 Task: Add a dependency to the task Create a new online platform for language translation services , the existing task  Implement a new cloud-based project management system for a company in the project AgileRamp
Action: Mouse moved to (710, 466)
Screenshot: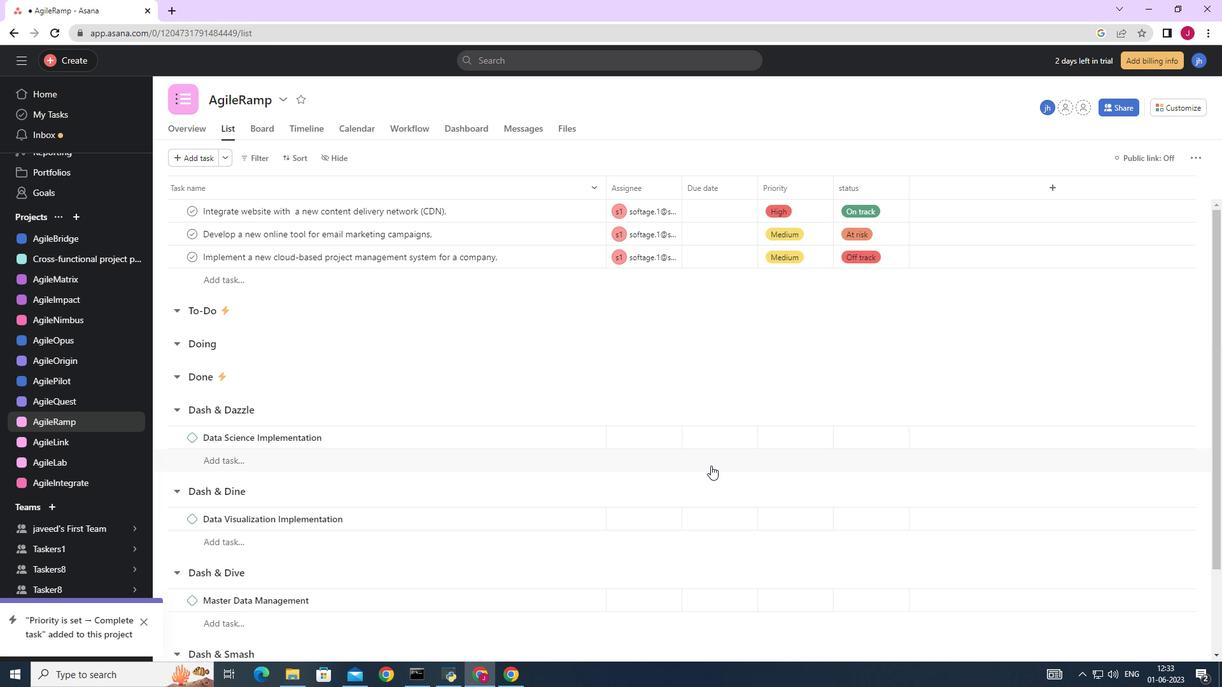 
Action: Mouse scrolled (710, 466) with delta (0, 0)
Screenshot: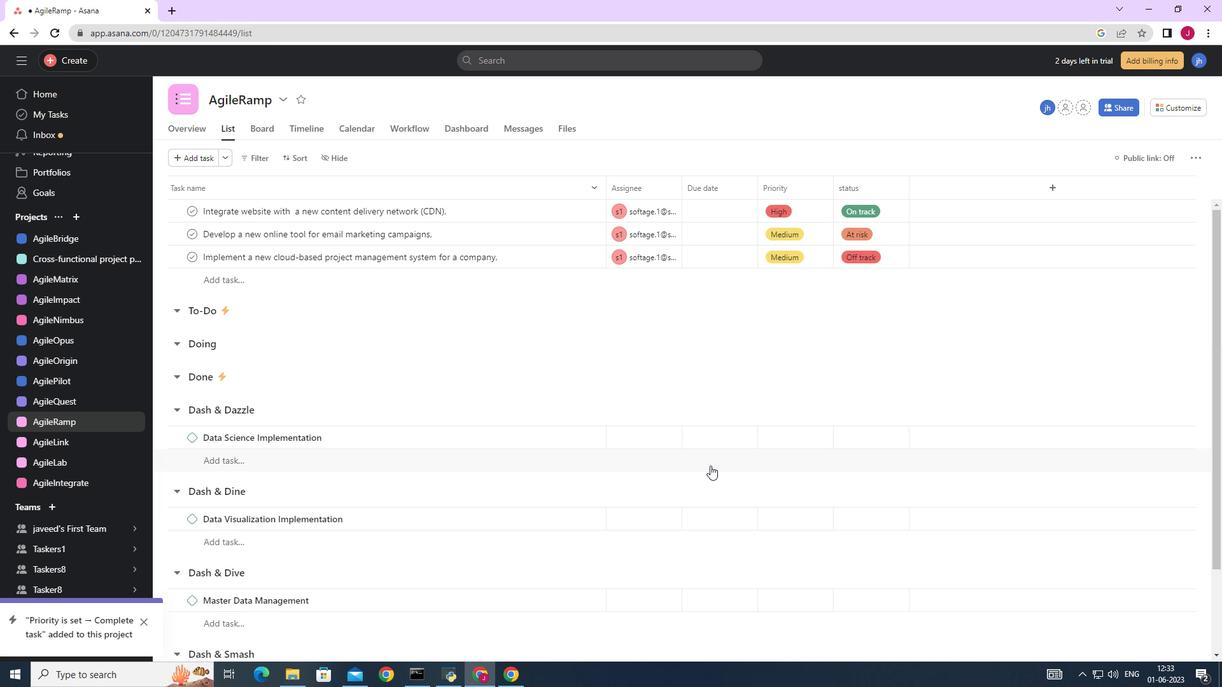 
Action: Mouse moved to (710, 466)
Screenshot: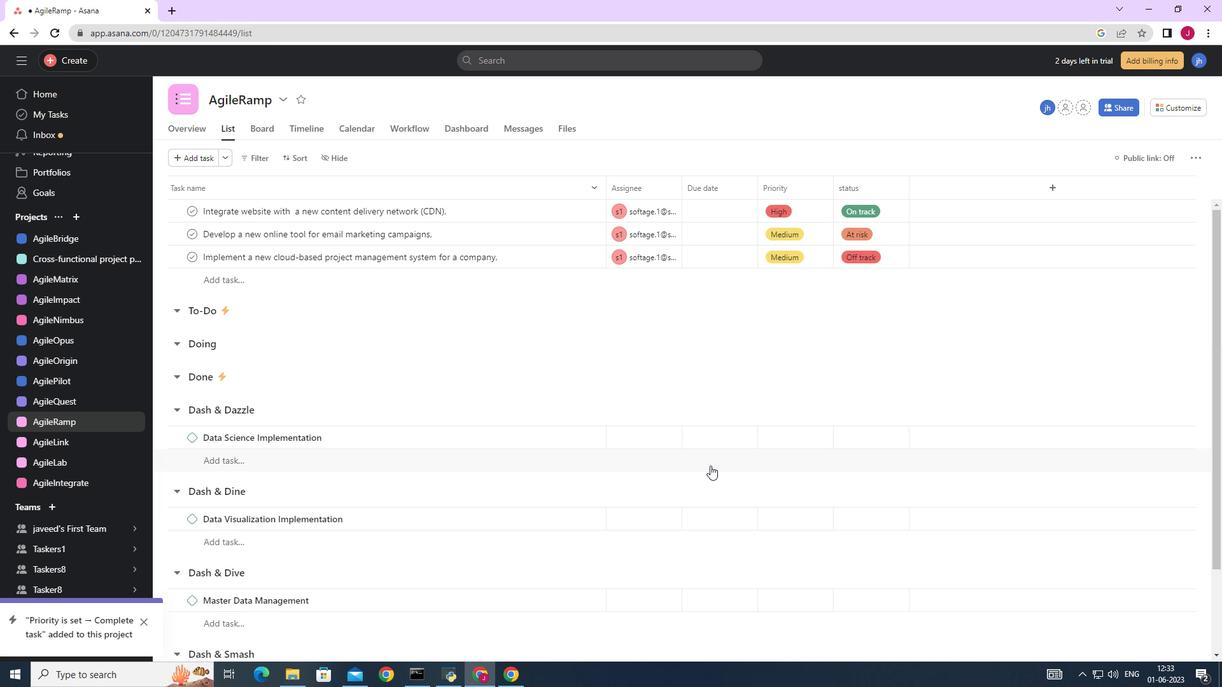 
Action: Mouse scrolled (710, 466) with delta (0, 0)
Screenshot: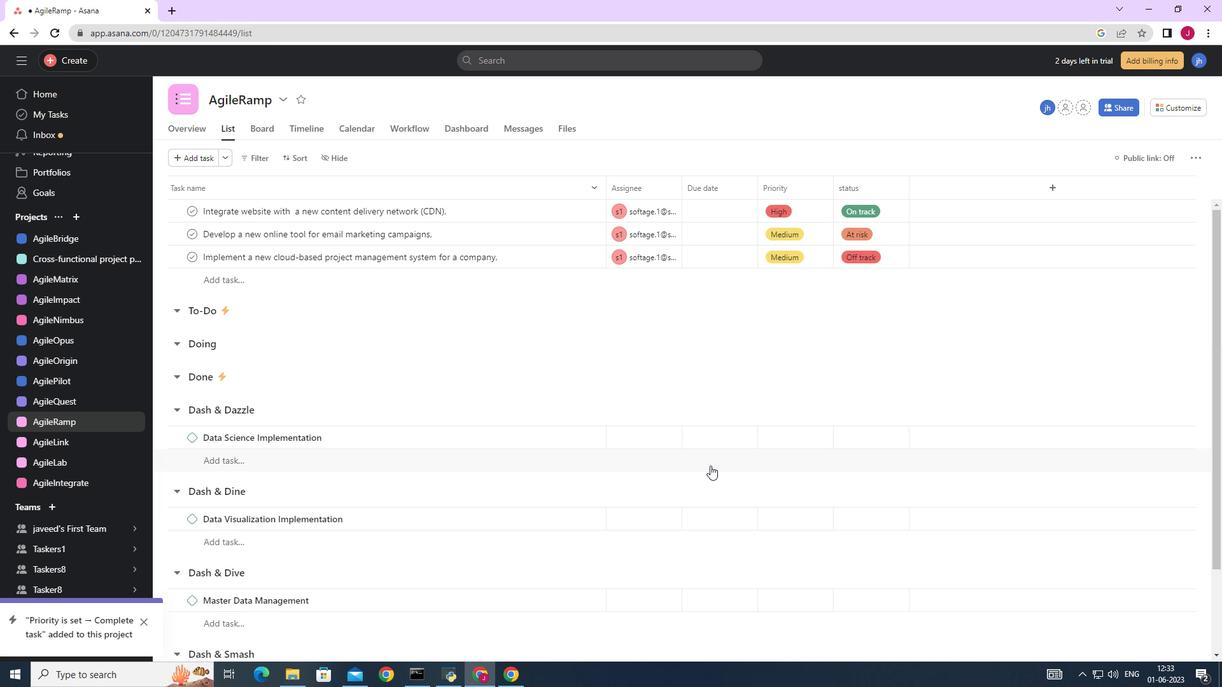 
Action: Mouse moved to (533, 415)
Screenshot: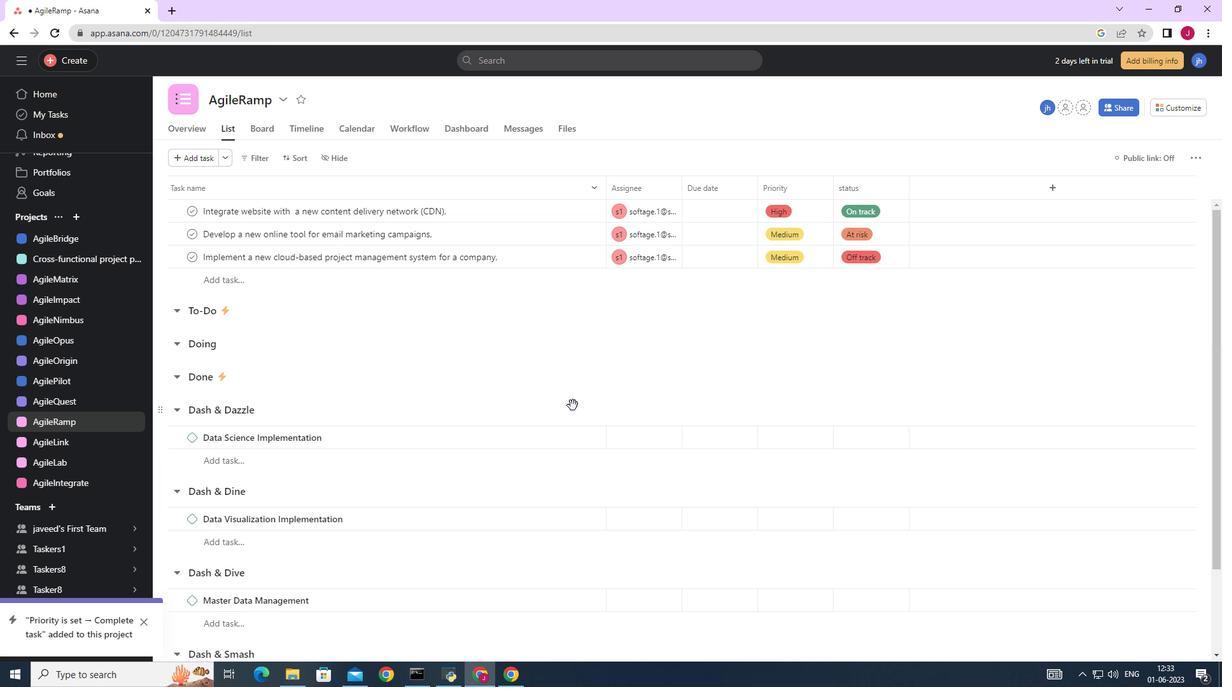 
Action: Mouse scrolled (533, 415) with delta (0, 0)
Screenshot: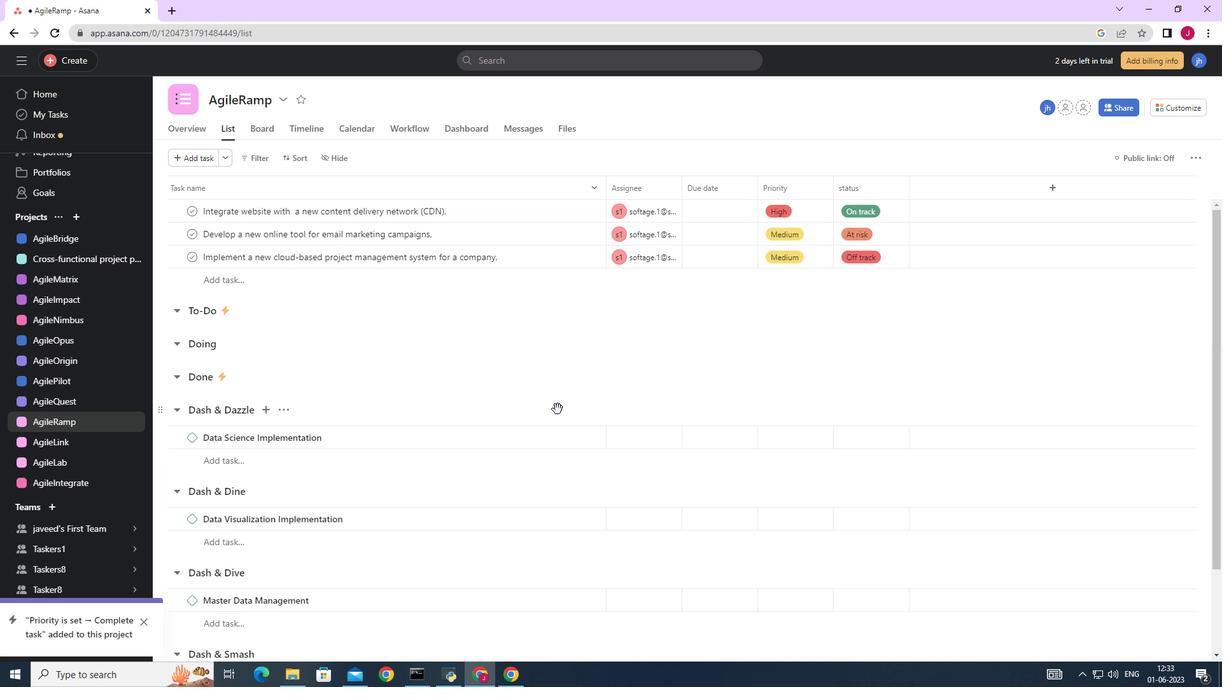 
Action: Mouse scrolled (533, 415) with delta (0, 0)
Screenshot: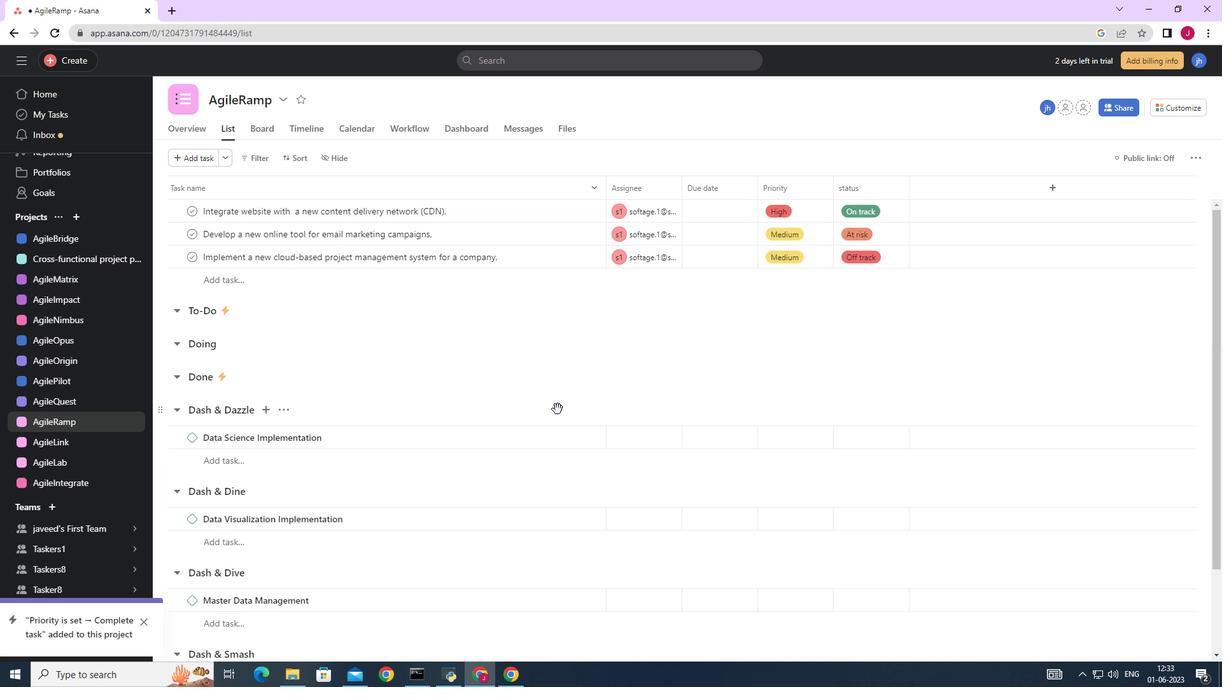 
Action: Mouse scrolled (533, 415) with delta (0, 0)
Screenshot: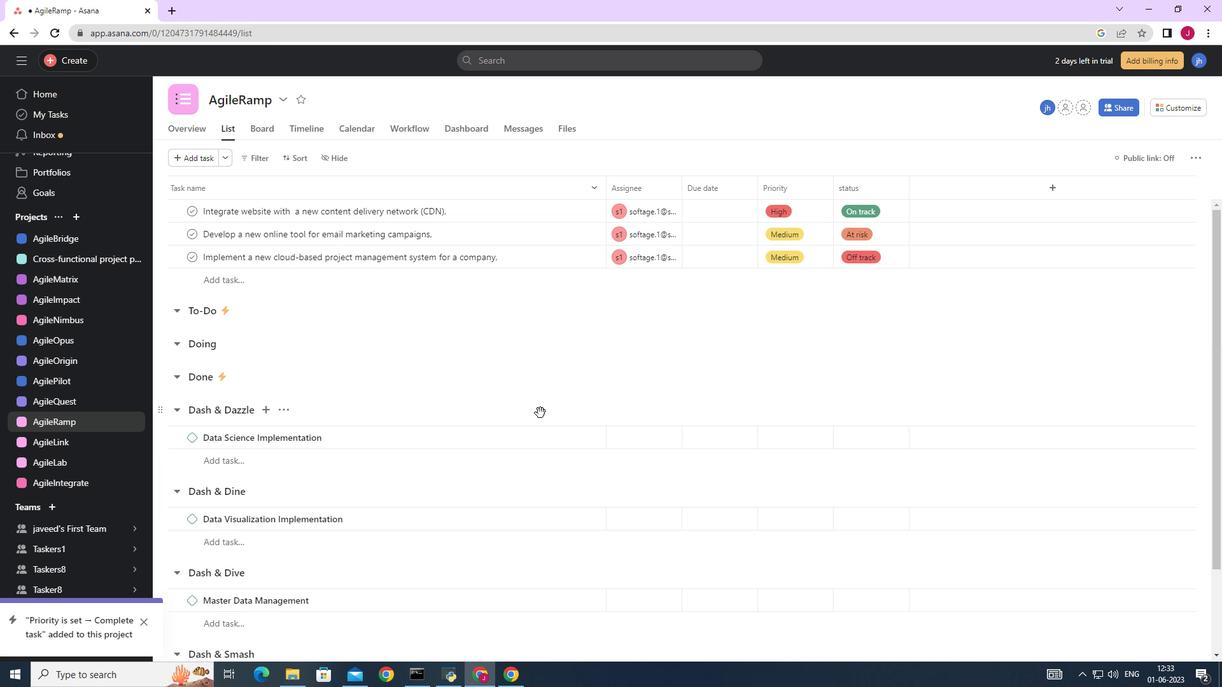 
Action: Mouse moved to (532, 416)
Screenshot: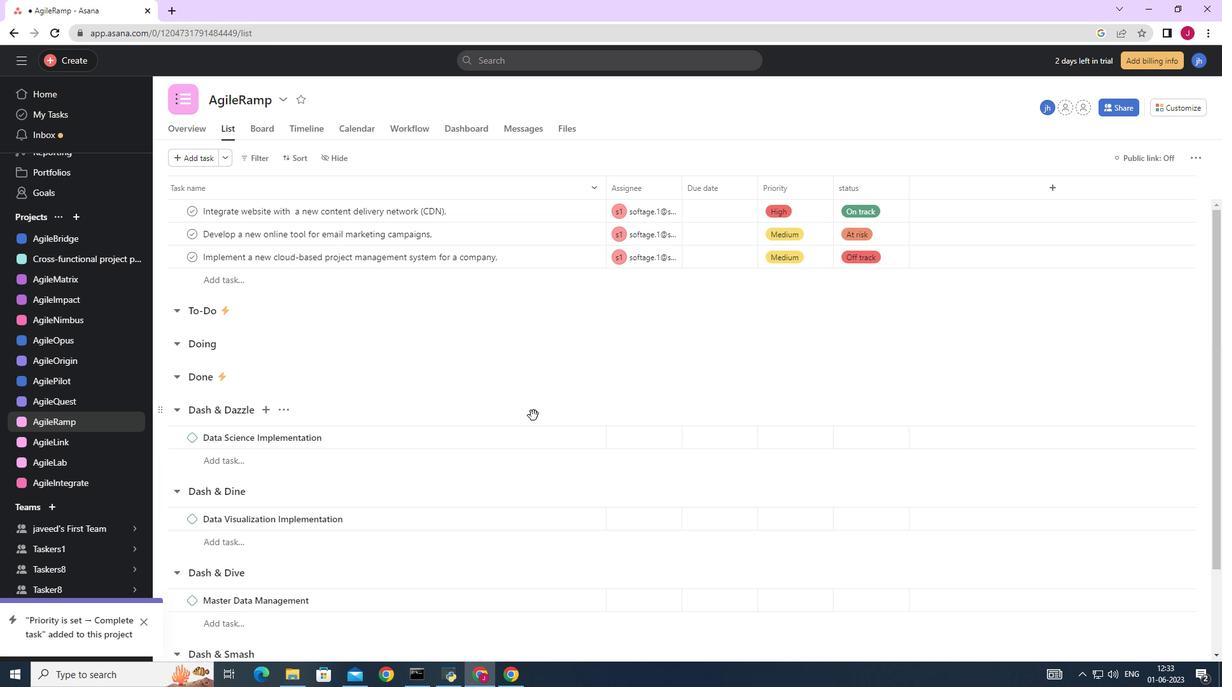 
Action: Mouse scrolled (532, 415) with delta (0, 0)
Screenshot: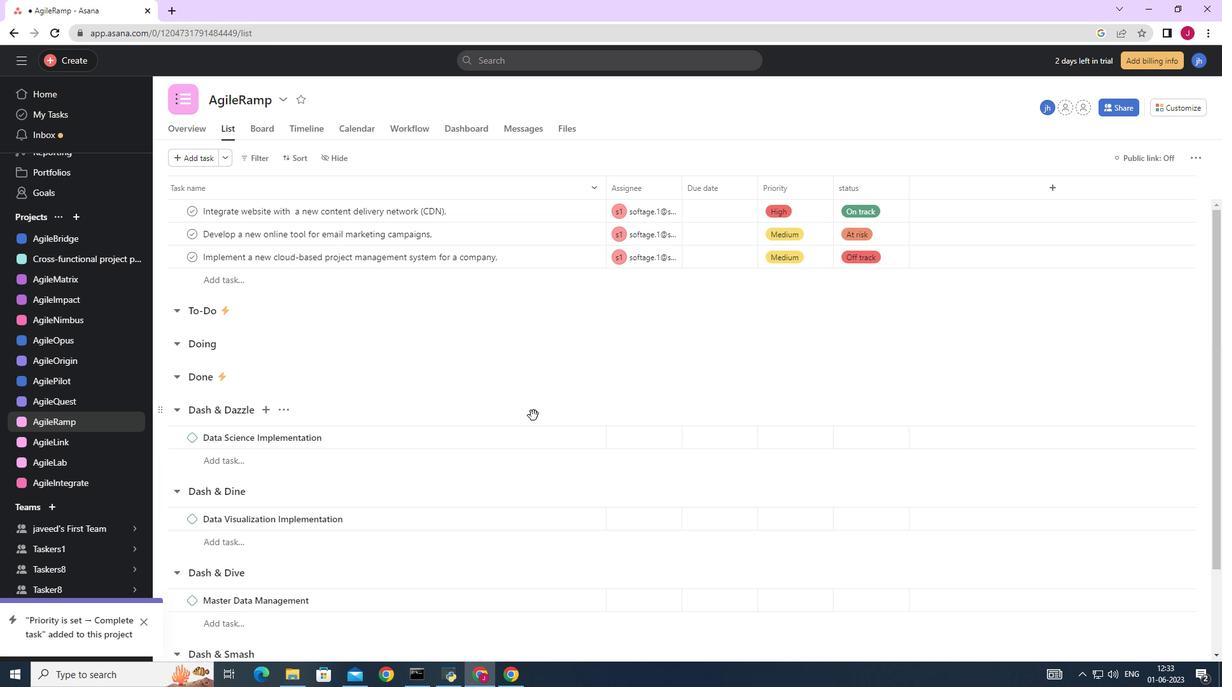 
Action: Mouse moved to (548, 580)
Screenshot: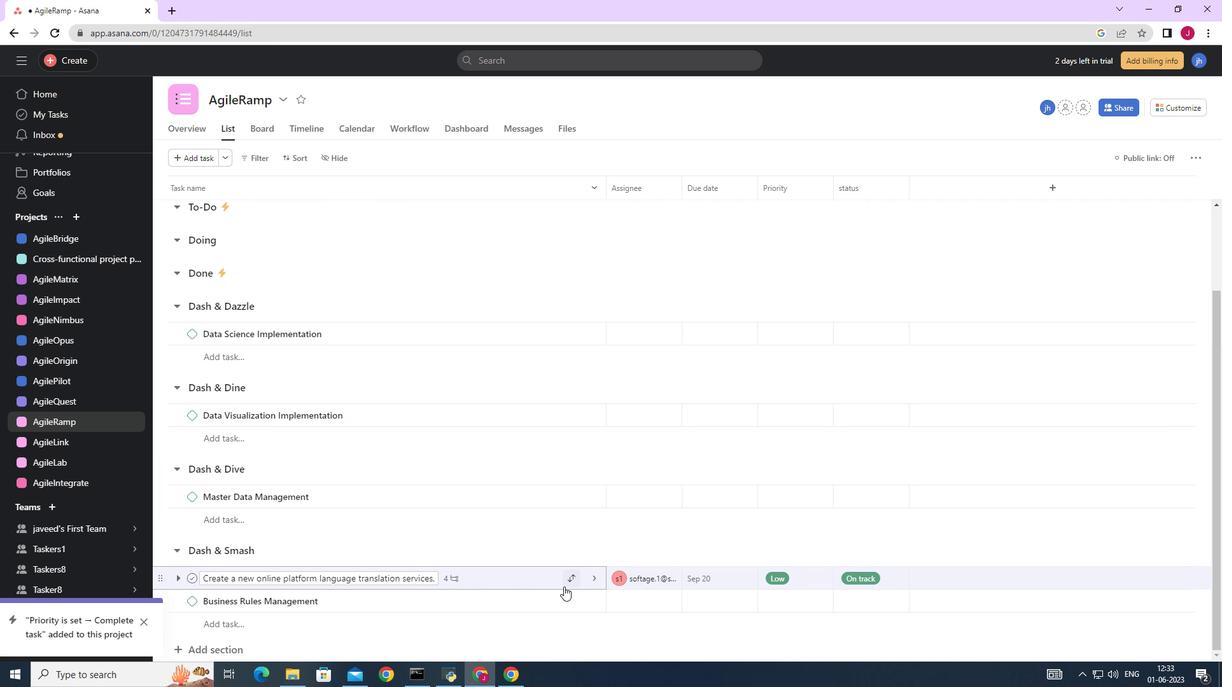 
Action: Mouse pressed left at (548, 580)
Screenshot: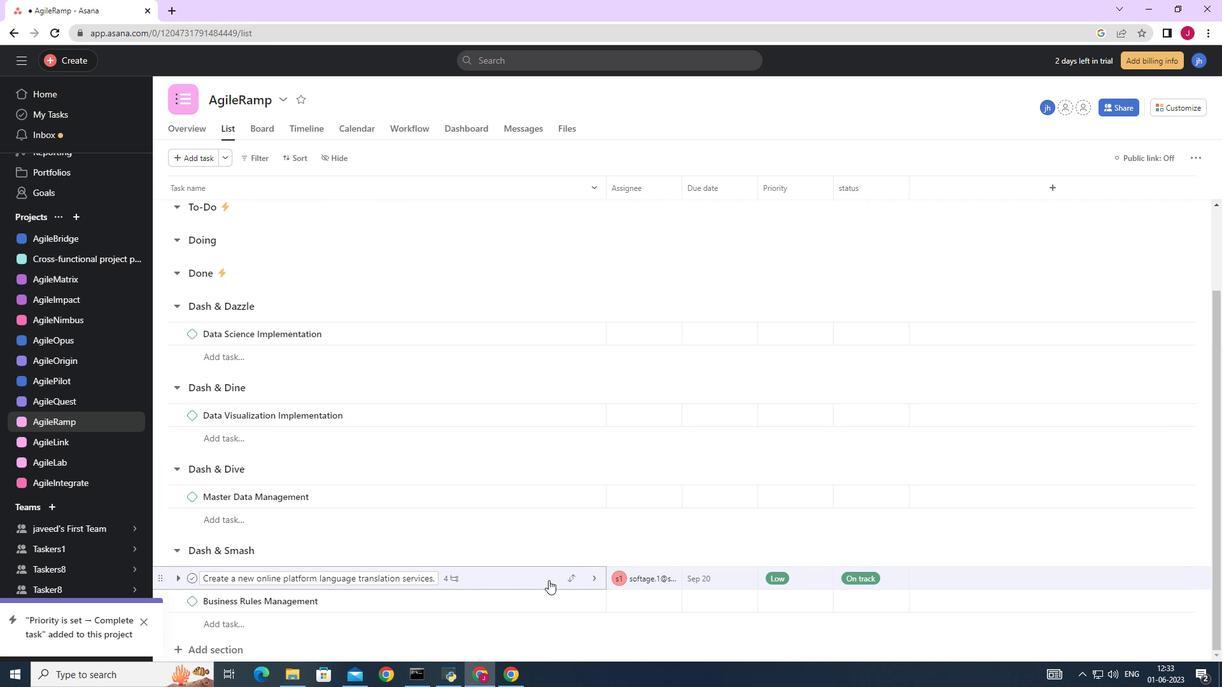 
Action: Mouse moved to (915, 344)
Screenshot: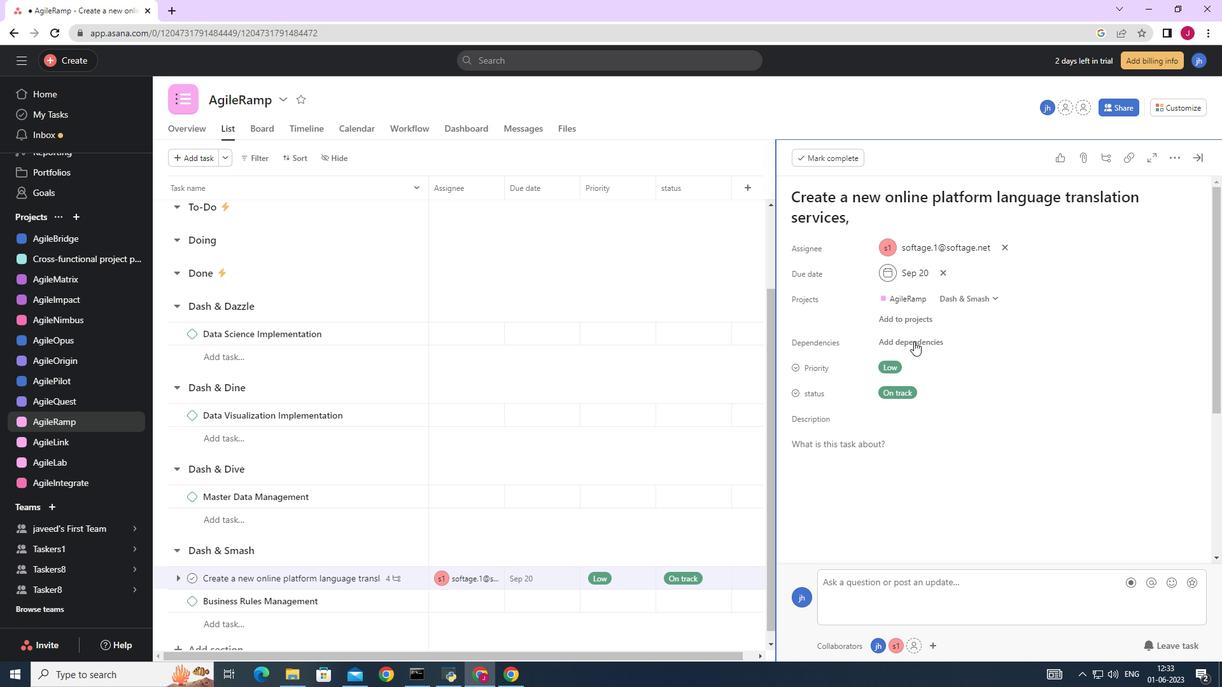
Action: Mouse pressed left at (915, 344)
Screenshot: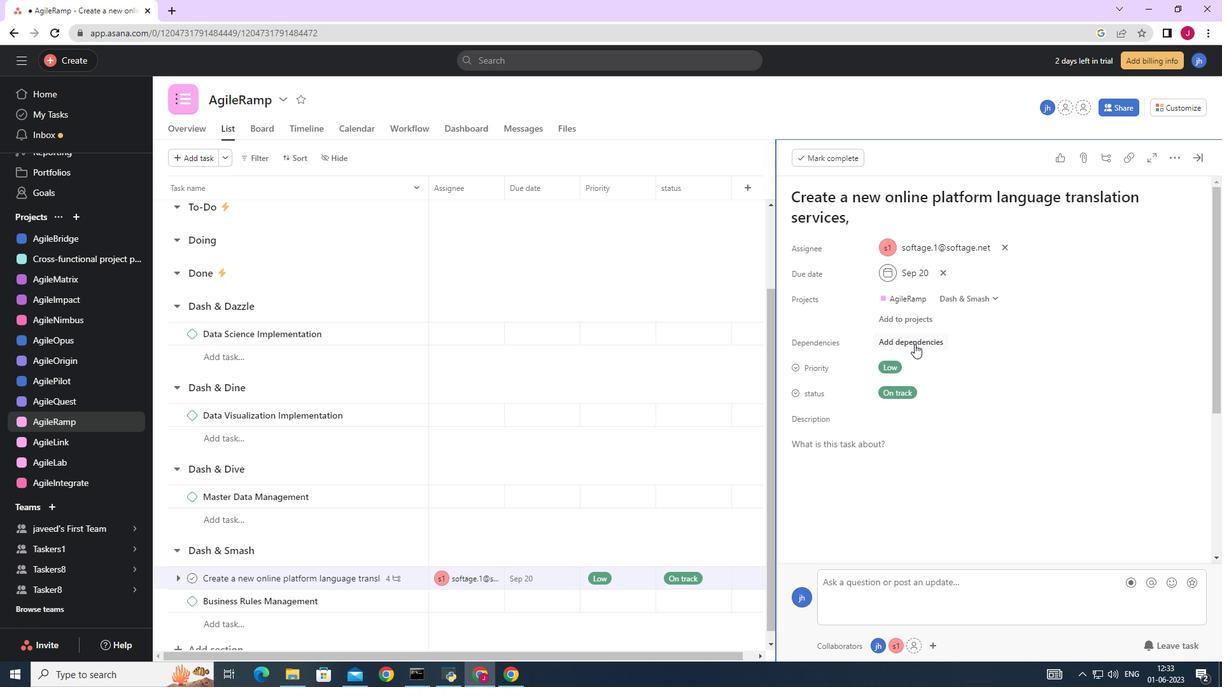 
Action: Mouse moved to (952, 397)
Screenshot: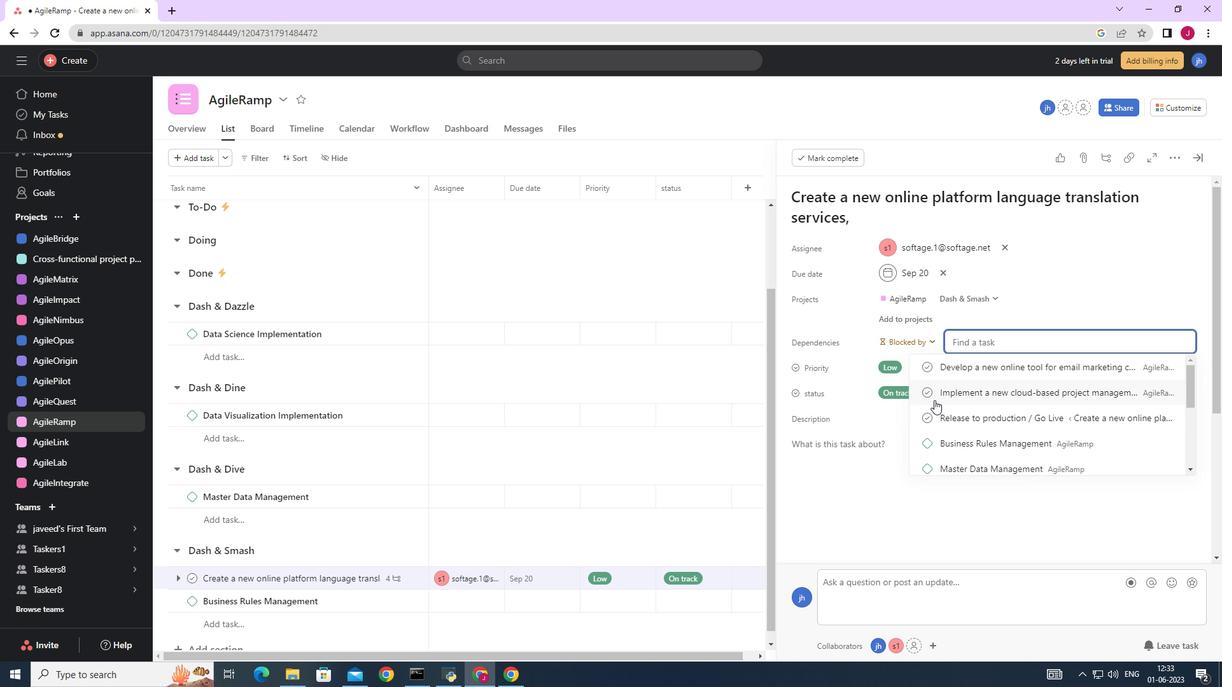
Action: Mouse pressed left at (952, 397)
Screenshot: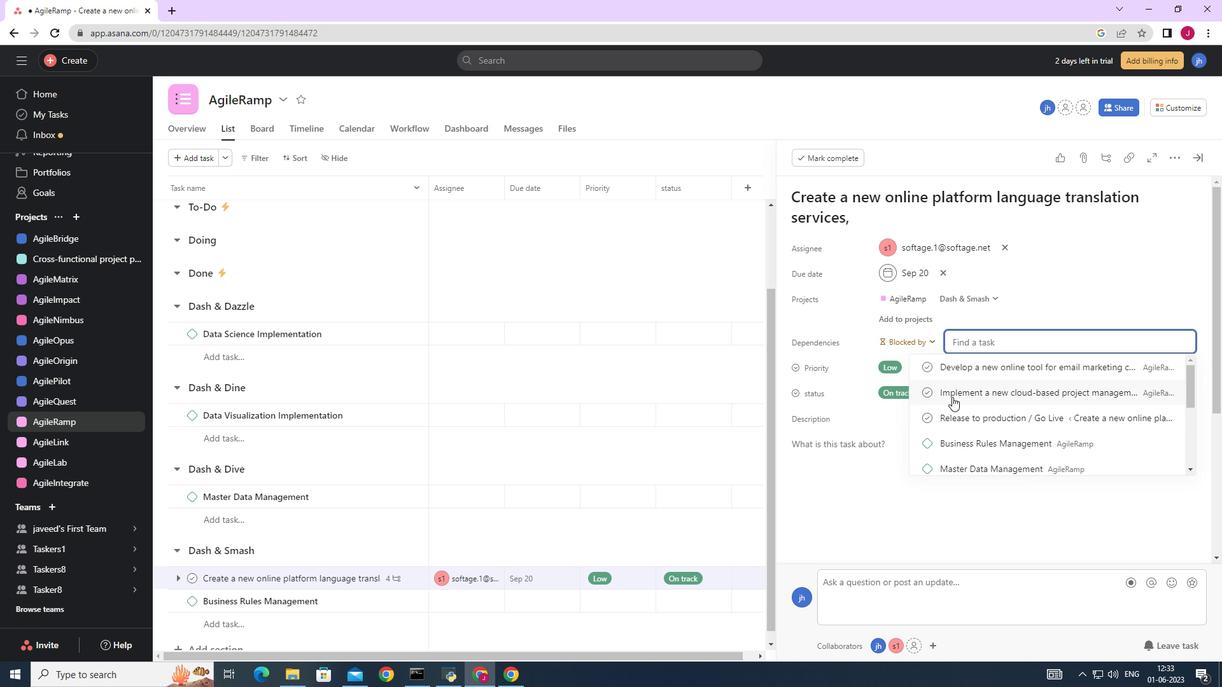 
Action: Mouse moved to (1199, 156)
Screenshot: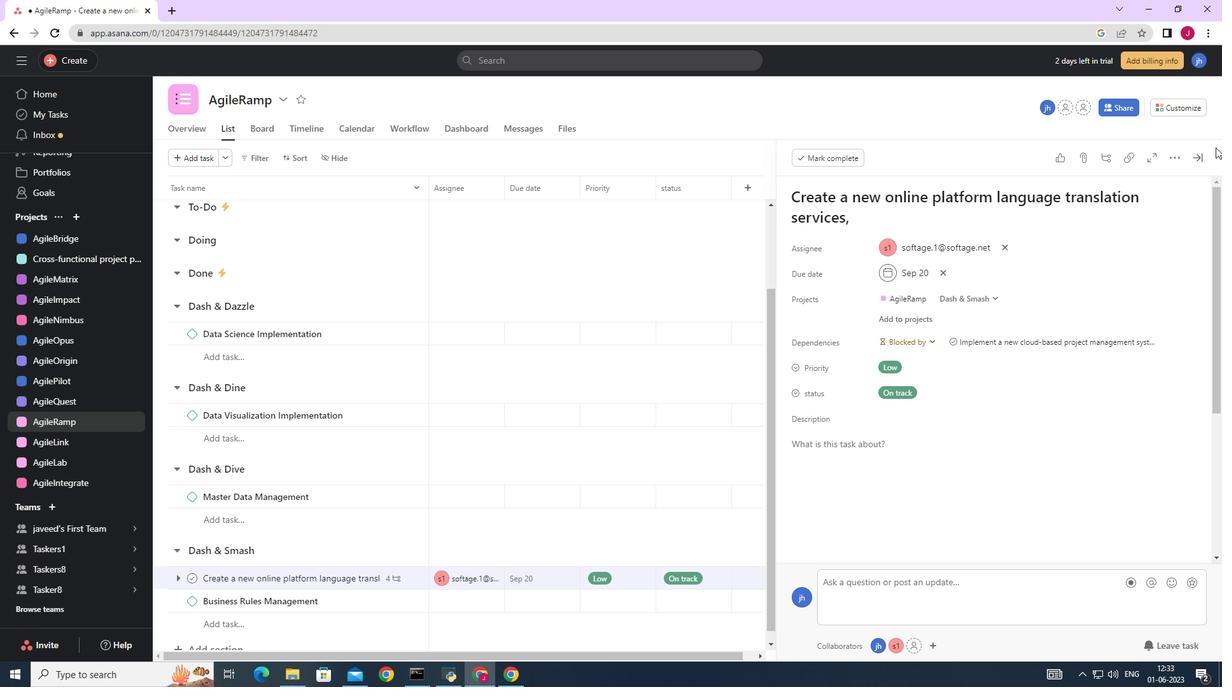 
Action: Mouse pressed left at (1199, 156)
Screenshot: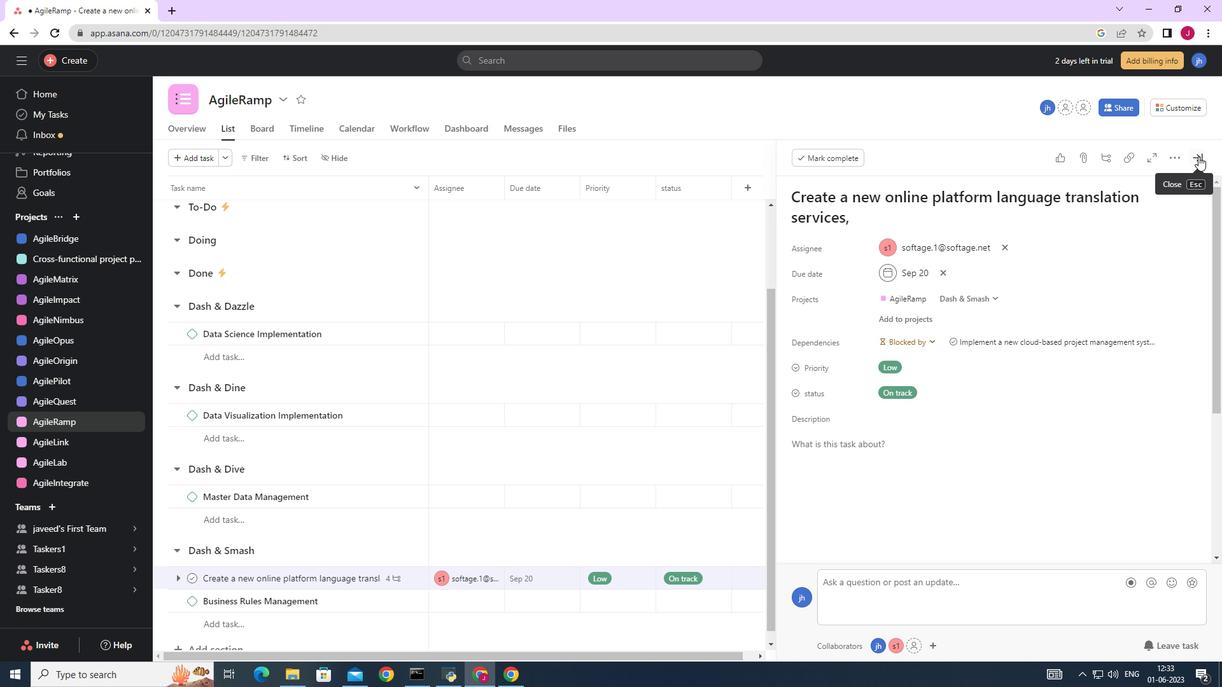 
Action: Mouse moved to (1091, 241)
Screenshot: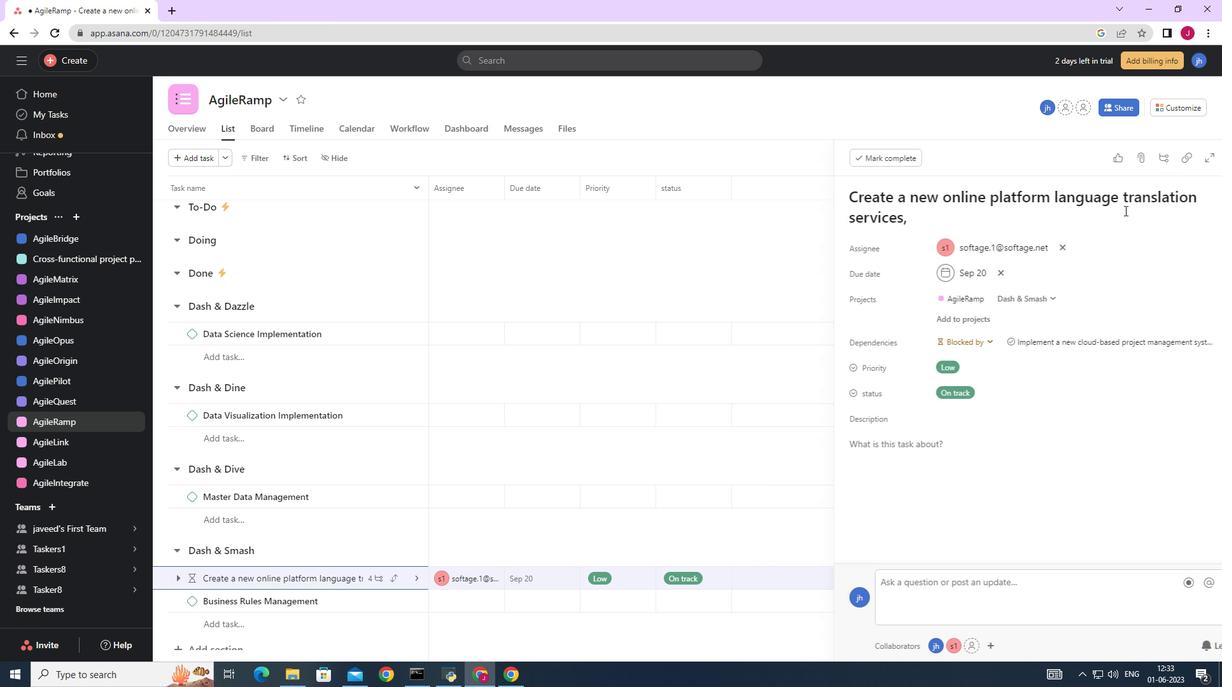 
